 Task: Find food and drink experiences in Las Vegas, NV for a specific date.
Action: Mouse moved to (600, 114)
Screenshot: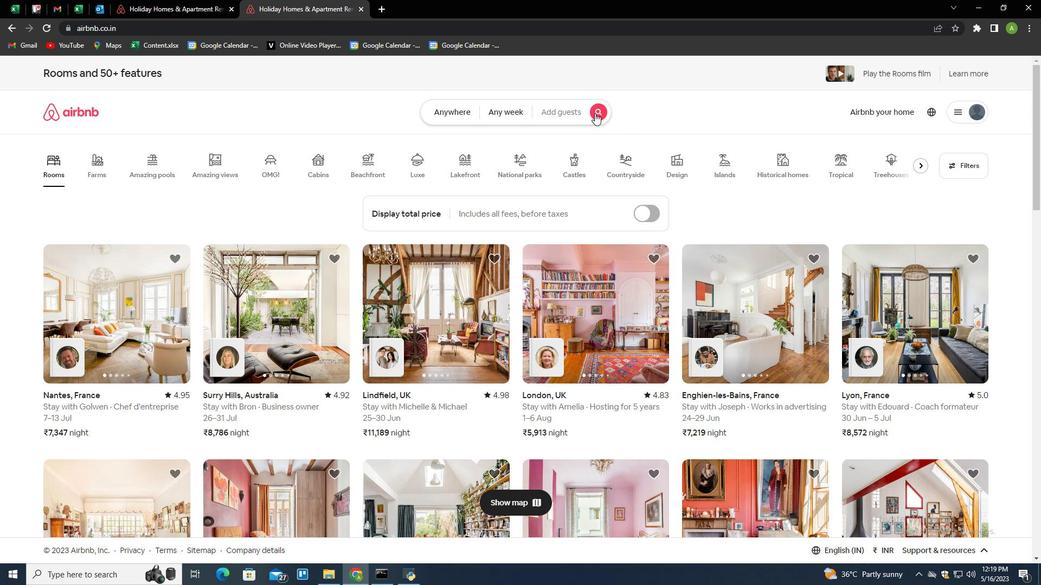 
Action: Mouse pressed left at (600, 114)
Screenshot: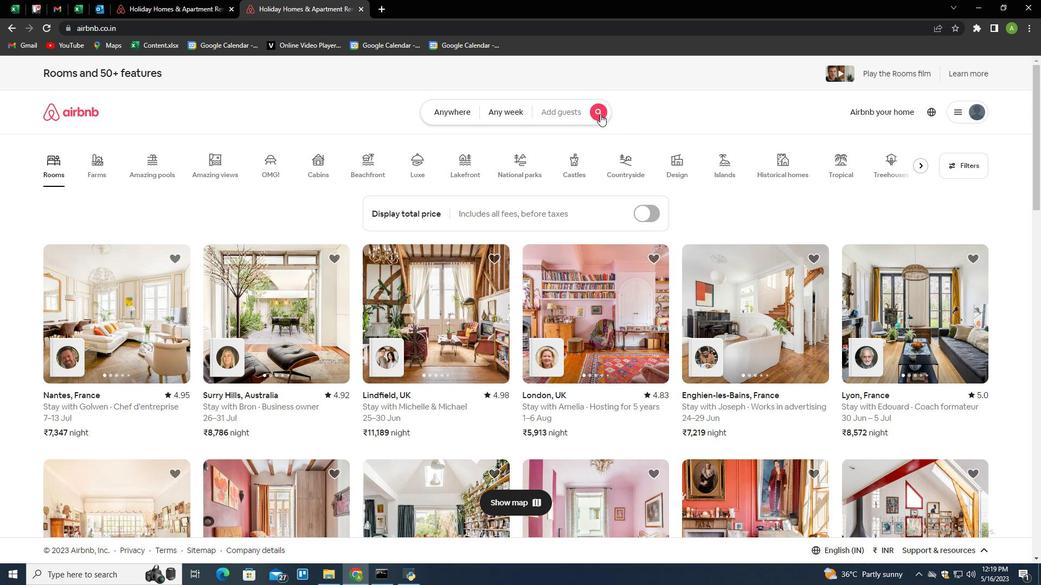 
Action: Mouse moved to (479, 113)
Screenshot: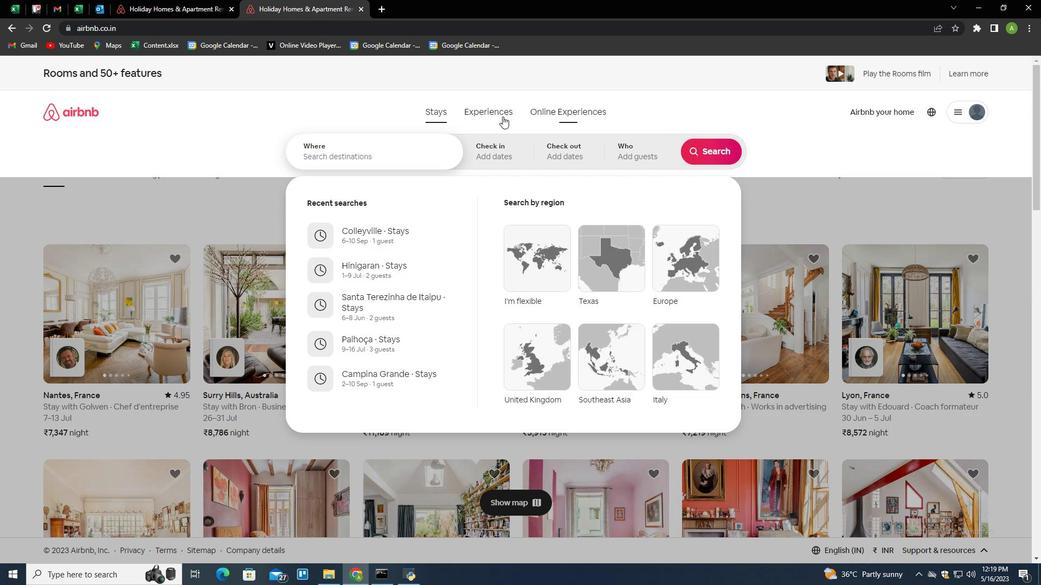 
Action: Mouse pressed left at (479, 113)
Screenshot: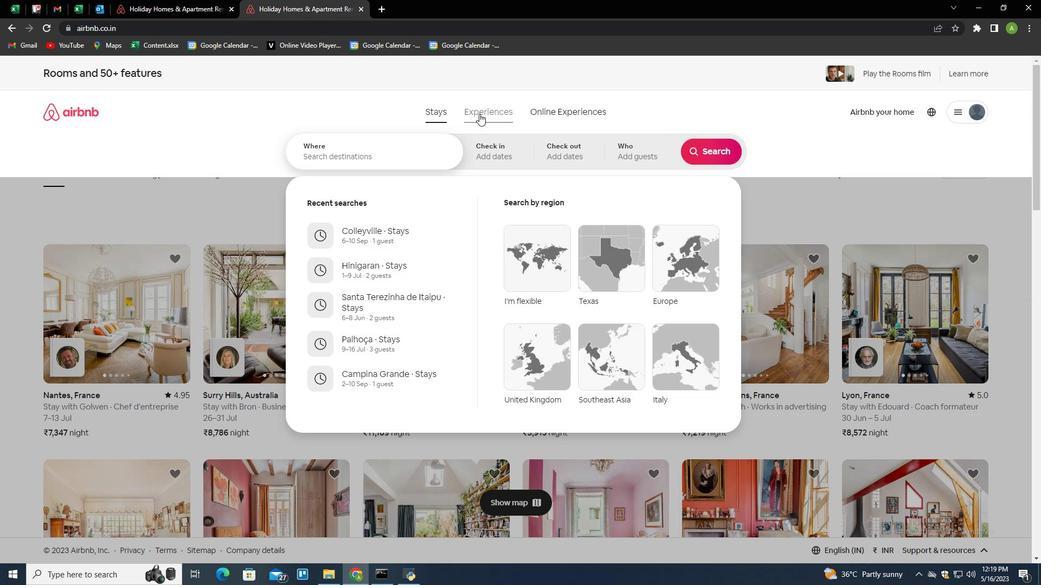 
Action: Mouse moved to (367, 156)
Screenshot: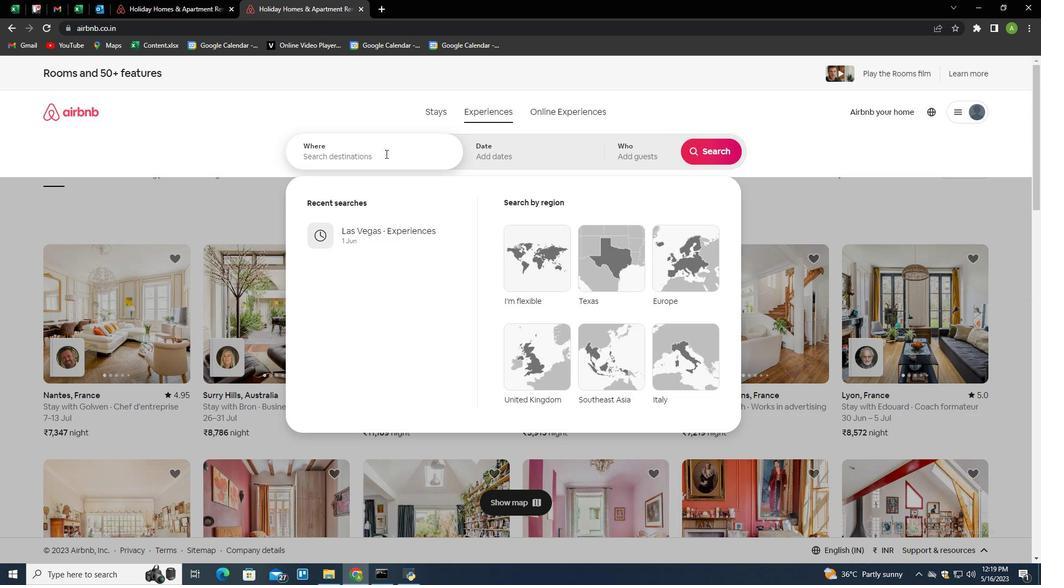 
Action: Mouse pressed left at (367, 156)
Screenshot: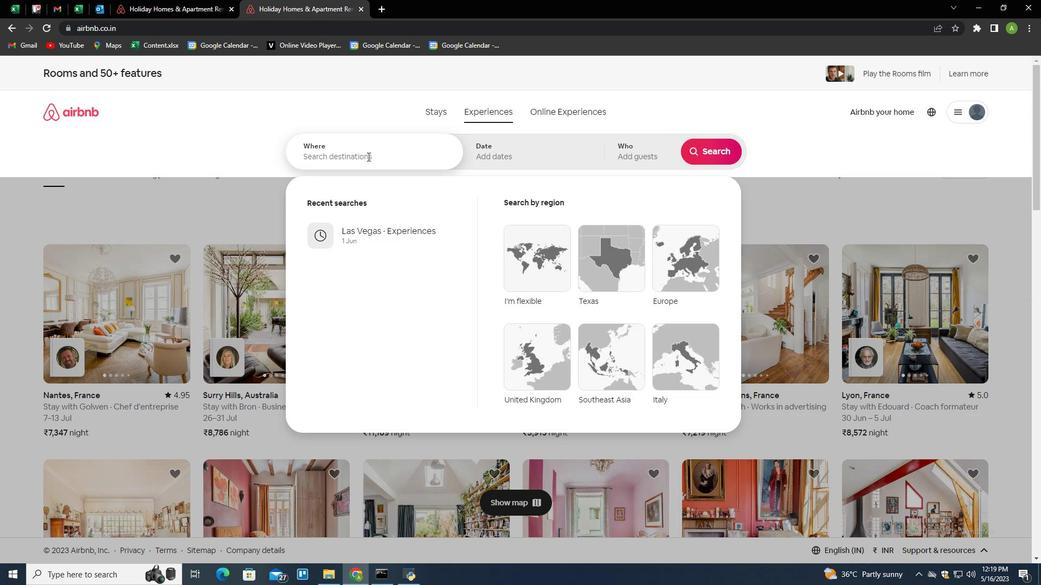 
Action: Key pressed <Key.shift><Key.shift><Key.shift><Key.shift><Key.shift><Key.shift><Key.shift><Key.shift><Key.shift><Key.shift><Key.shift><Key.shift><Key.shift>Las<Key.space><Key.shift>Vegas<Key.down><Key.enter>
Screenshot: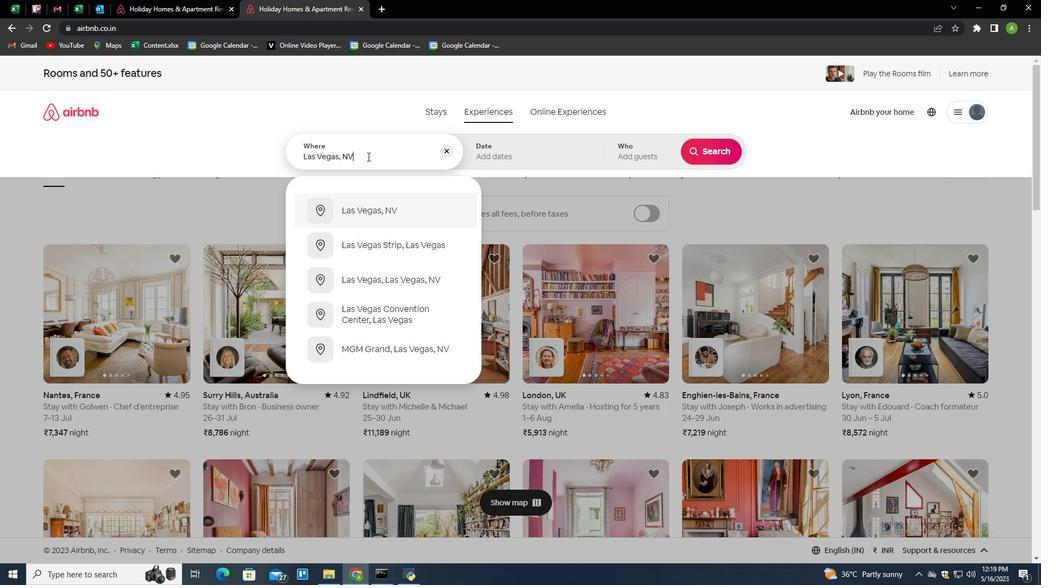 
Action: Mouse moved to (708, 207)
Screenshot: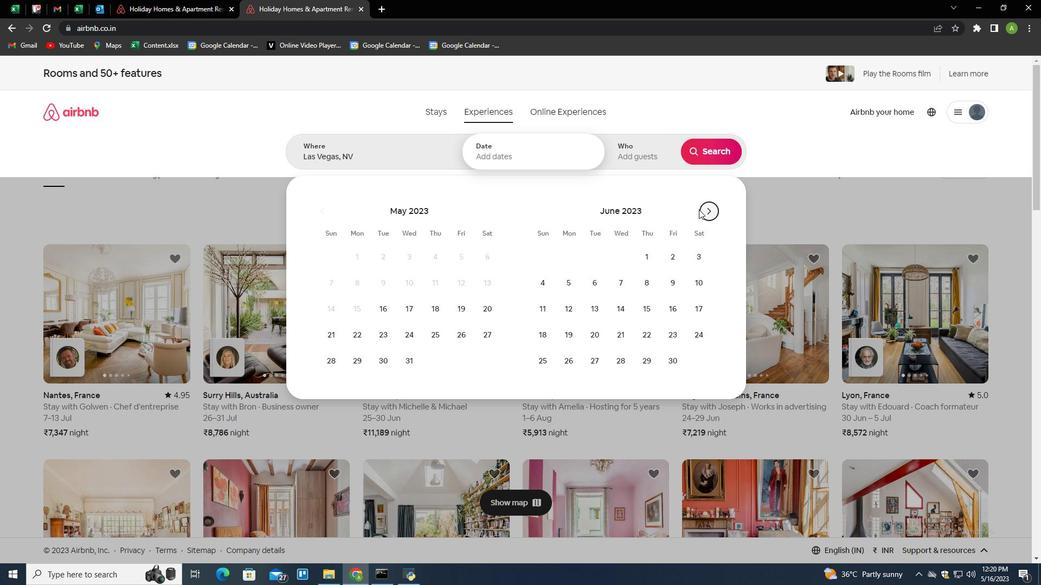 
Action: Mouse pressed left at (708, 207)
Screenshot: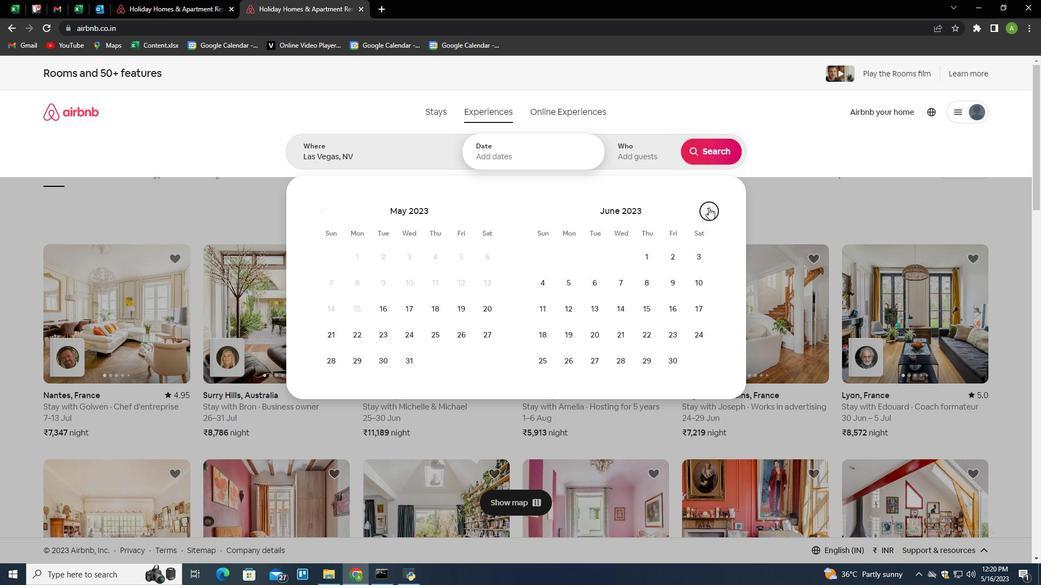 
Action: Mouse pressed left at (708, 207)
Screenshot: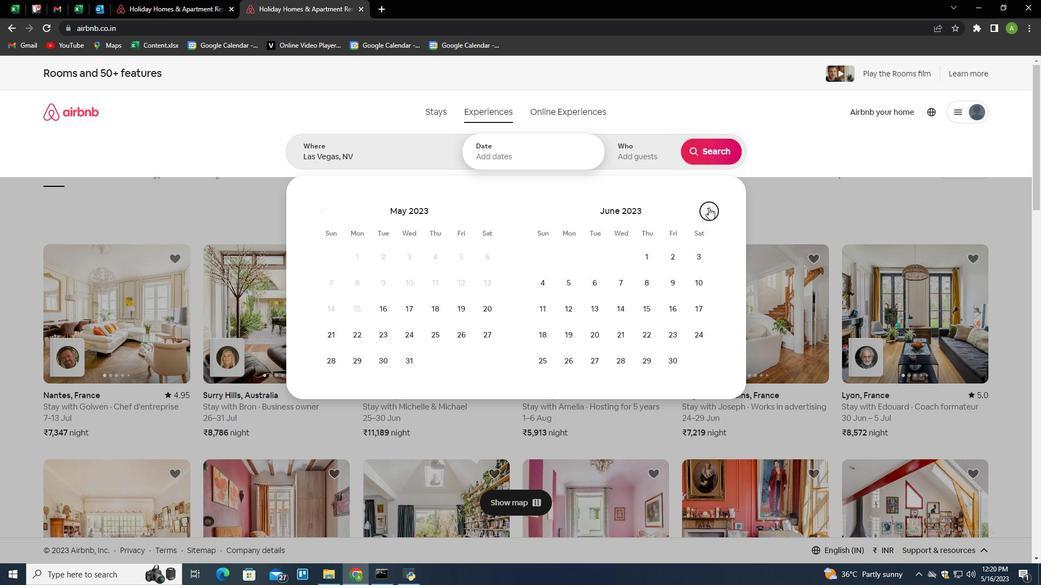 
Action: Mouse pressed left at (708, 207)
Screenshot: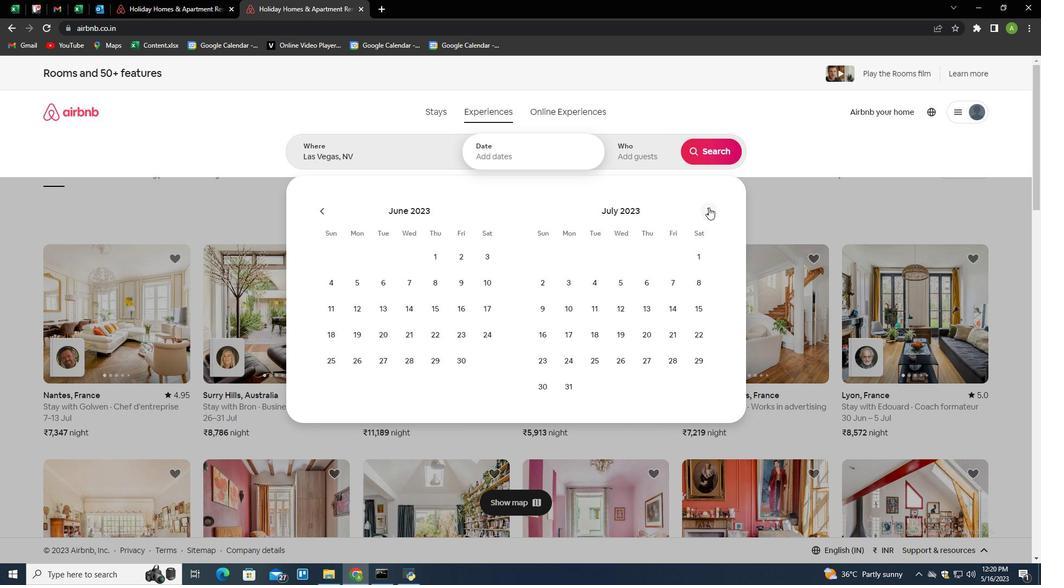 
Action: Mouse pressed left at (708, 207)
Screenshot: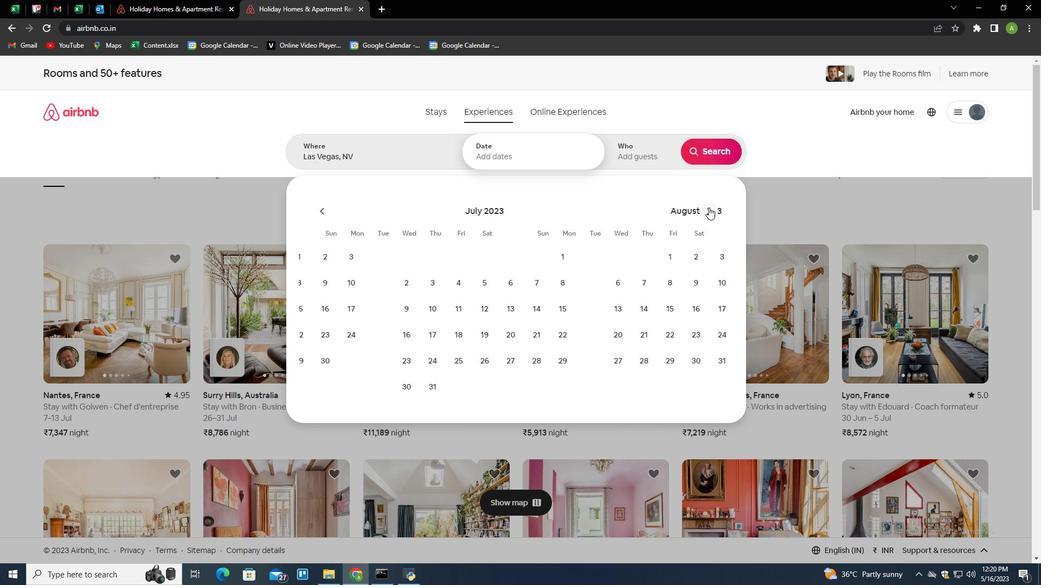 
Action: Mouse moved to (675, 278)
Screenshot: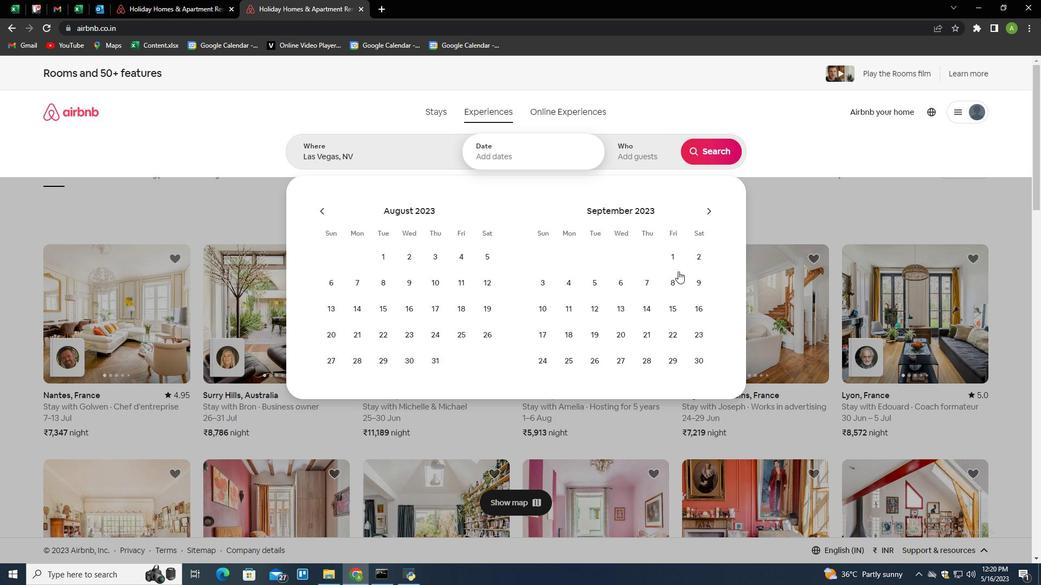 
Action: Mouse pressed left at (675, 278)
Screenshot: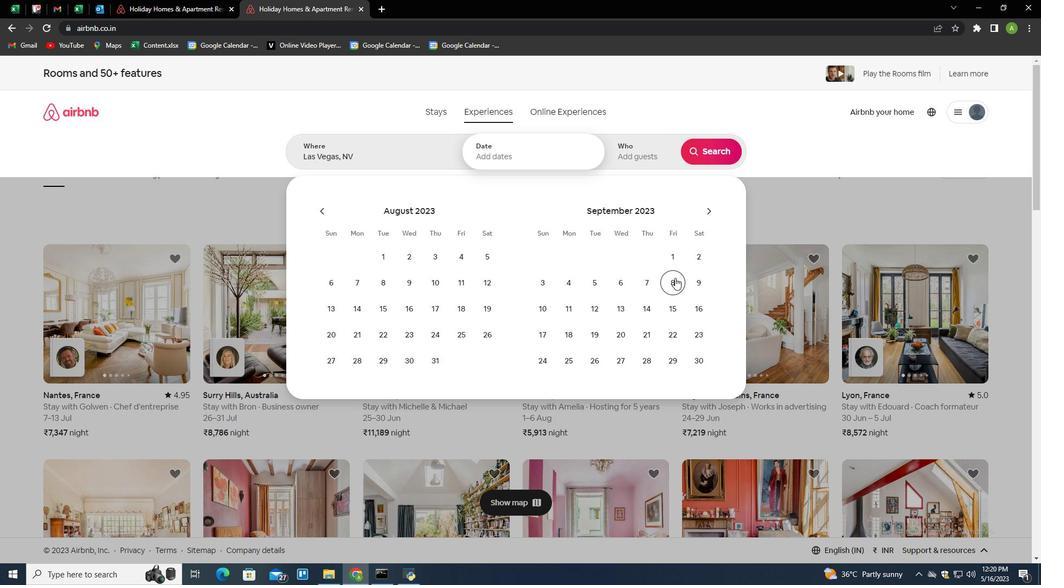 
Action: Mouse moved to (694, 150)
Screenshot: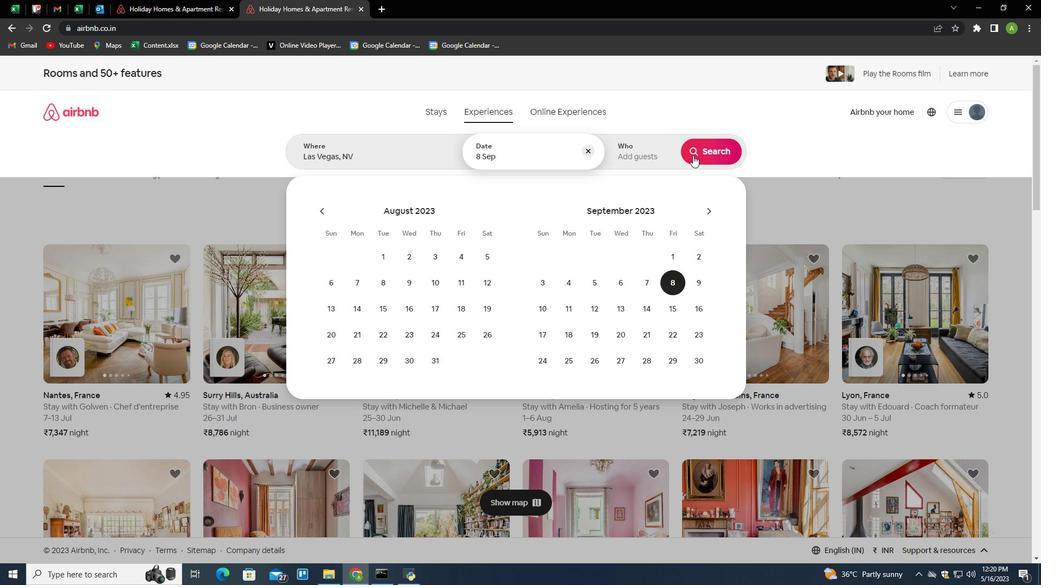 
Action: Mouse pressed left at (694, 150)
Screenshot: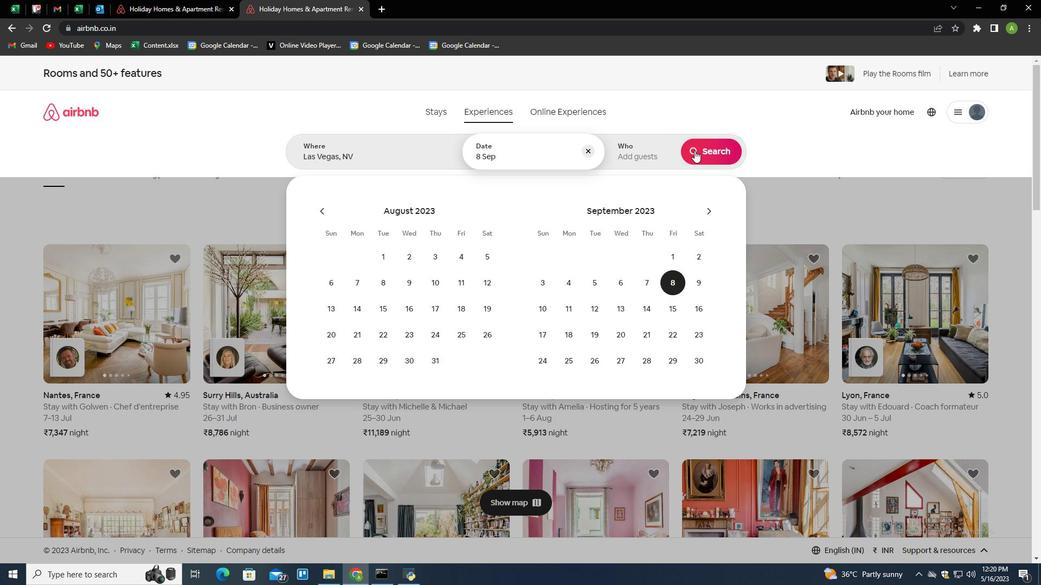 
Action: Mouse moved to (450, 124)
Screenshot: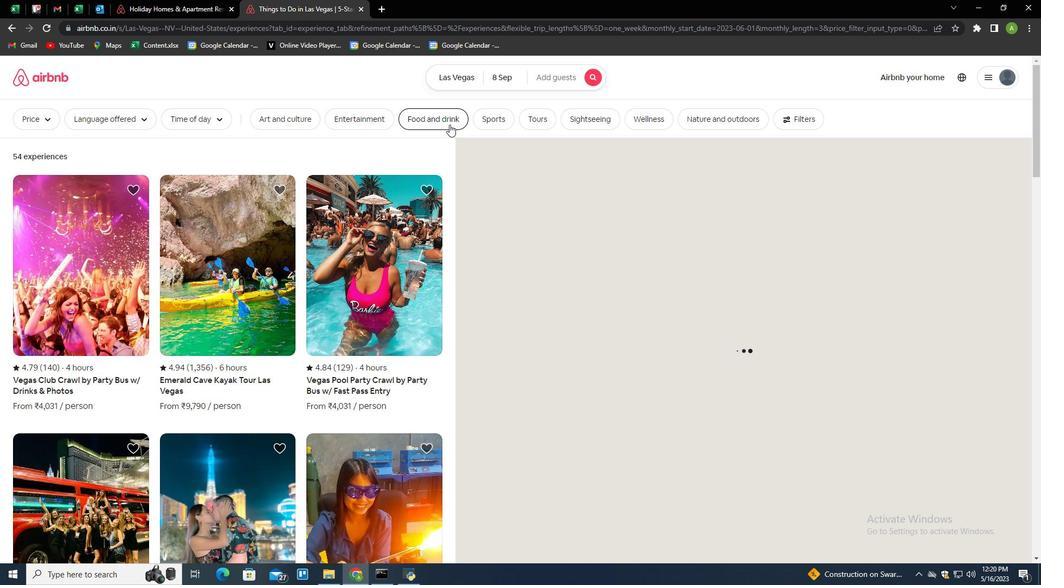 
Action: Mouse pressed left at (450, 124)
Screenshot: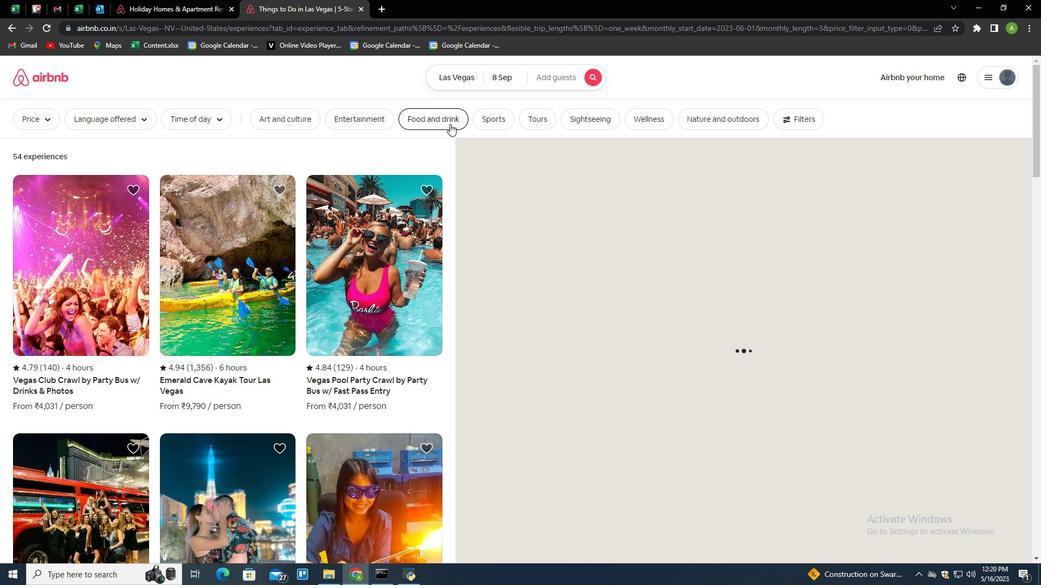
Action: Mouse moved to (355, 261)
Screenshot: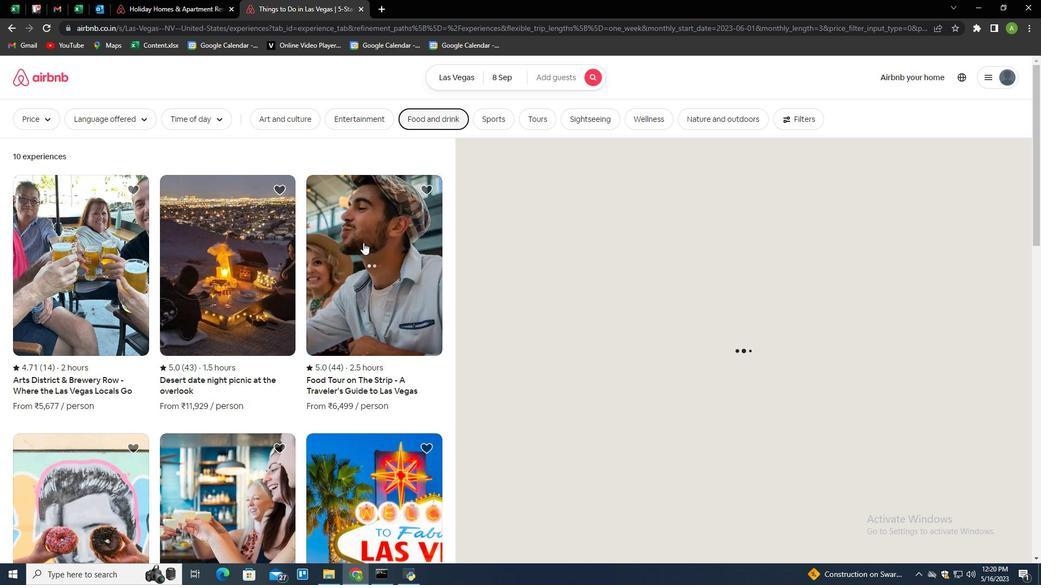 
Action: Mouse scrolled (355, 261) with delta (0, 0)
Screenshot: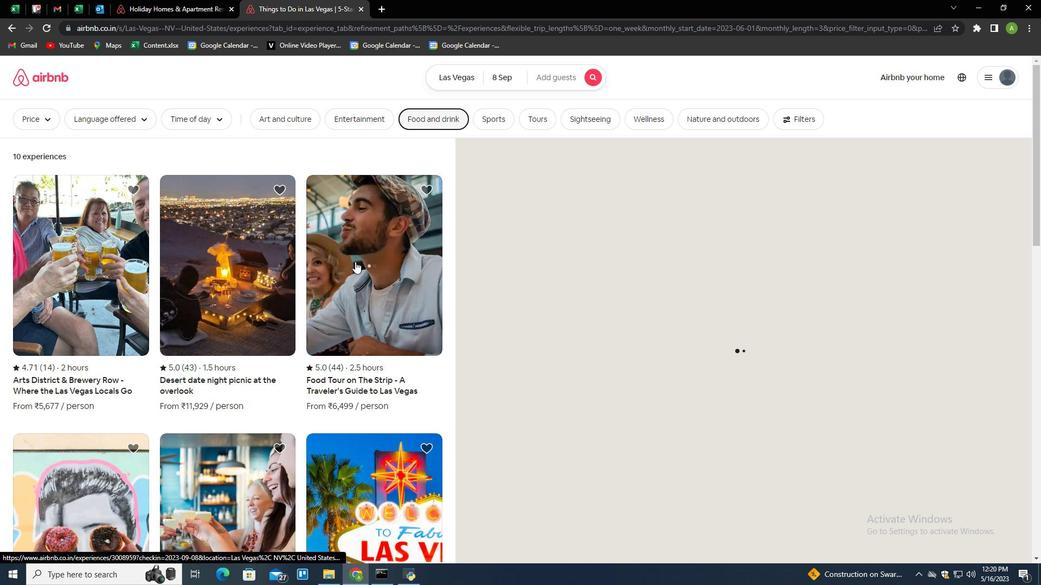
Action: Mouse scrolled (355, 261) with delta (0, 0)
Screenshot: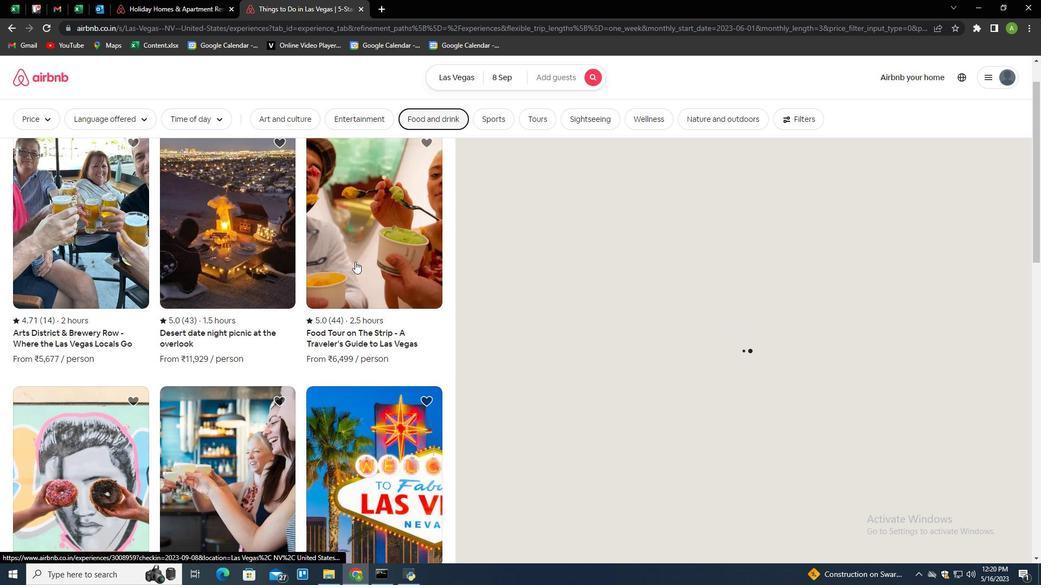 
Action: Mouse scrolled (355, 261) with delta (0, 0)
Screenshot: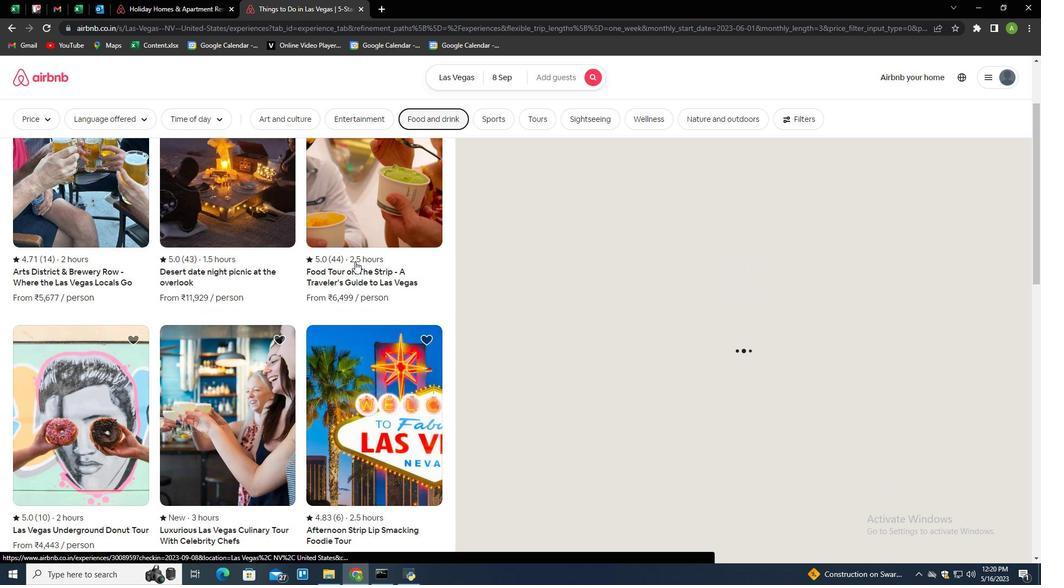 
Action: Mouse scrolled (355, 261) with delta (0, 0)
Screenshot: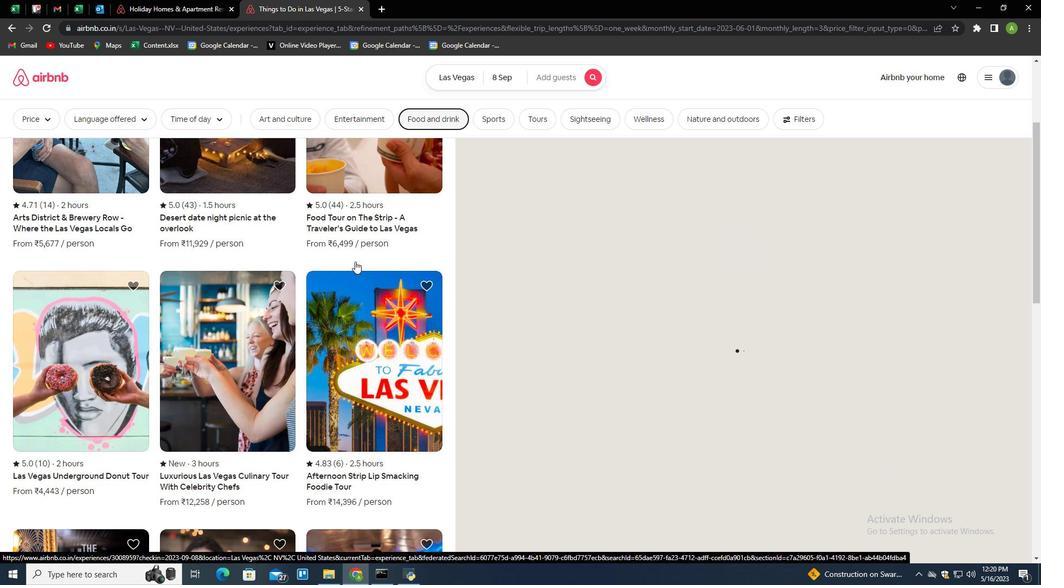 
Action: Mouse scrolled (355, 261) with delta (0, 0)
Screenshot: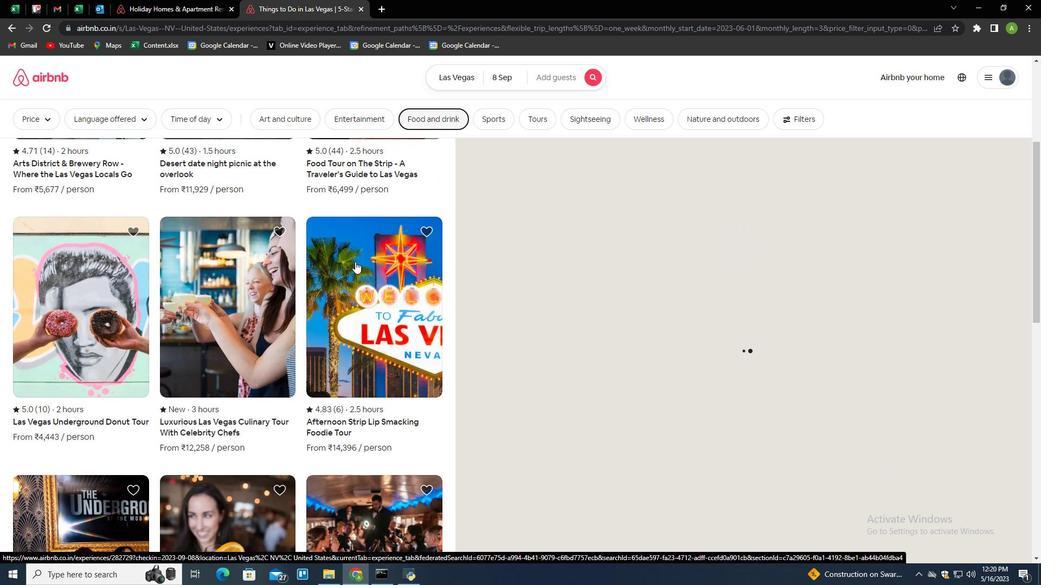
Action: Mouse scrolled (355, 261) with delta (0, 0)
Screenshot: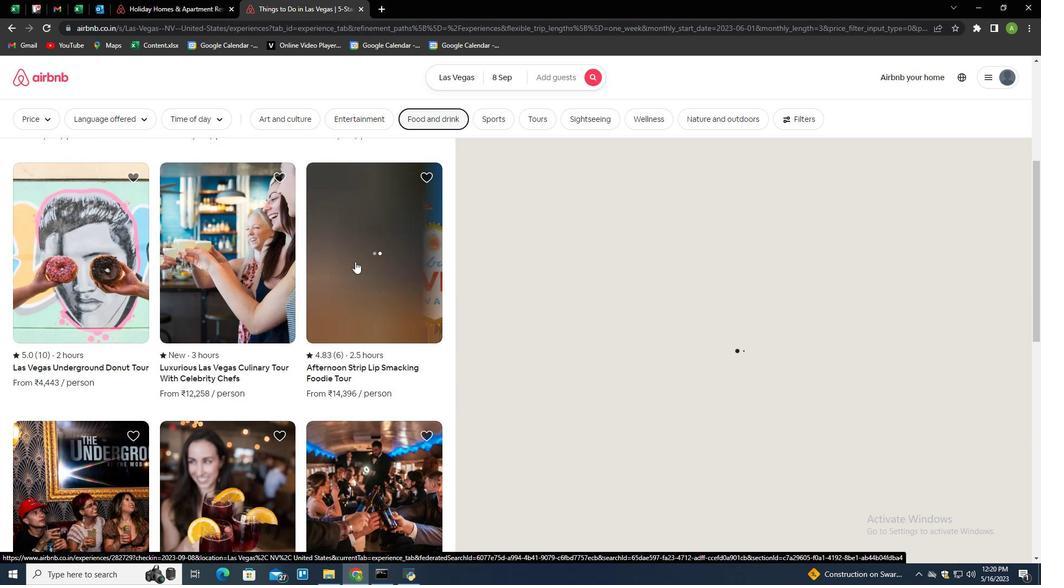 
Action: Mouse scrolled (355, 261) with delta (0, 0)
Screenshot: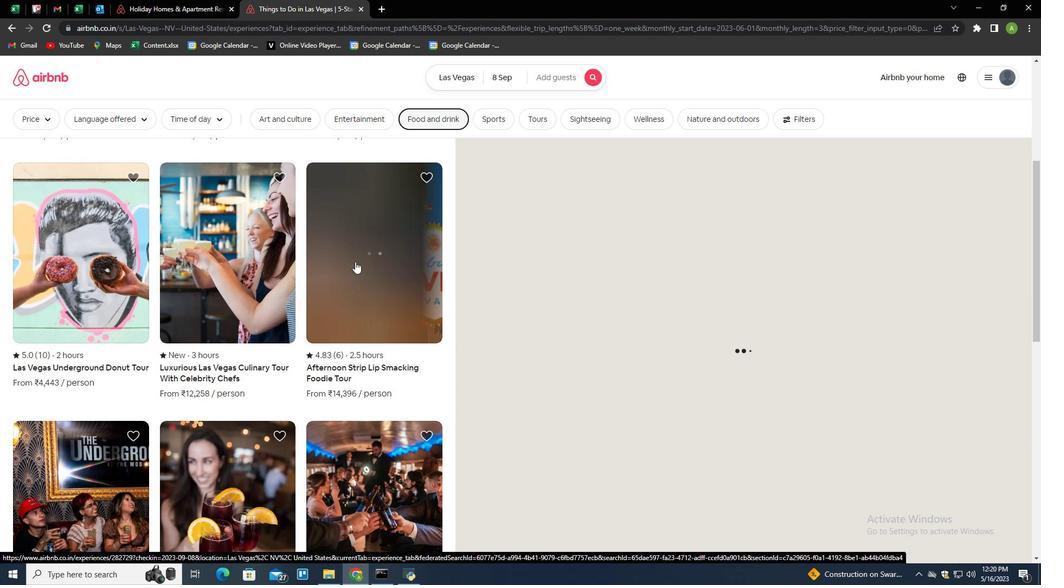 
Action: Mouse scrolled (355, 261) with delta (0, 0)
Screenshot: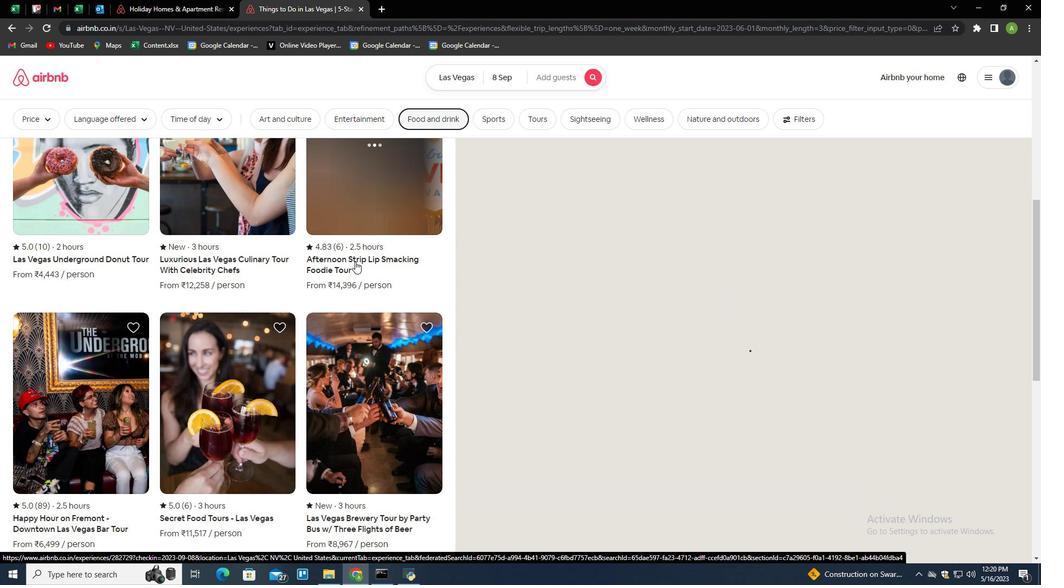 
Action: Mouse scrolled (355, 261) with delta (0, 0)
Screenshot: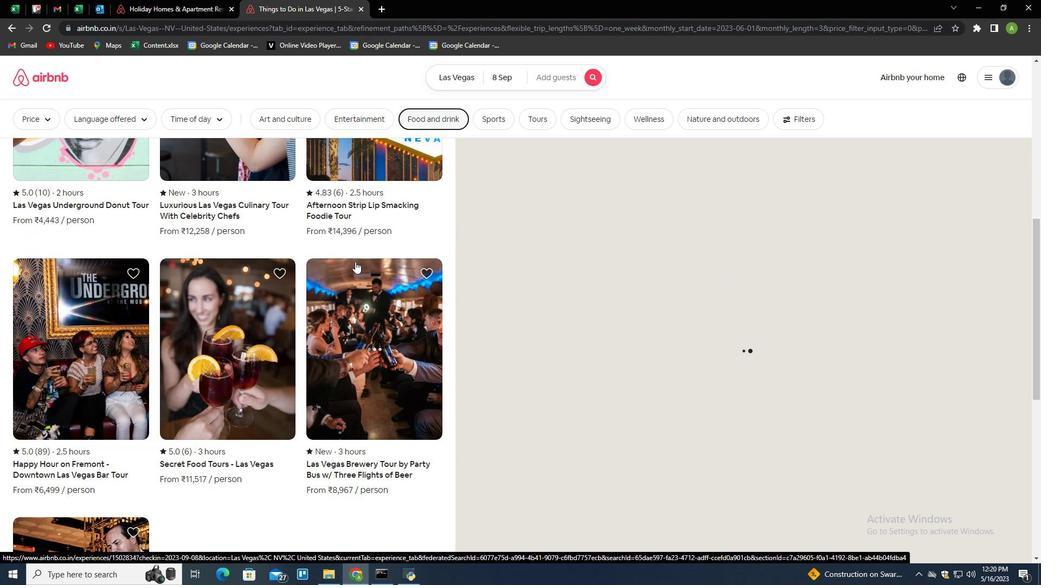 
Action: Mouse scrolled (355, 261) with delta (0, 0)
Screenshot: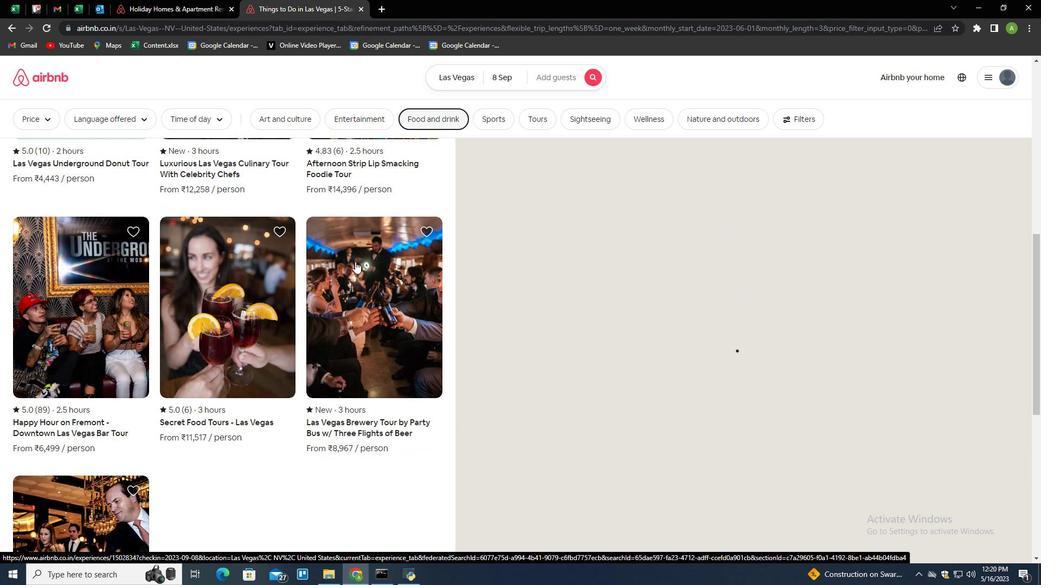 
Action: Mouse scrolled (355, 261) with delta (0, 0)
Screenshot: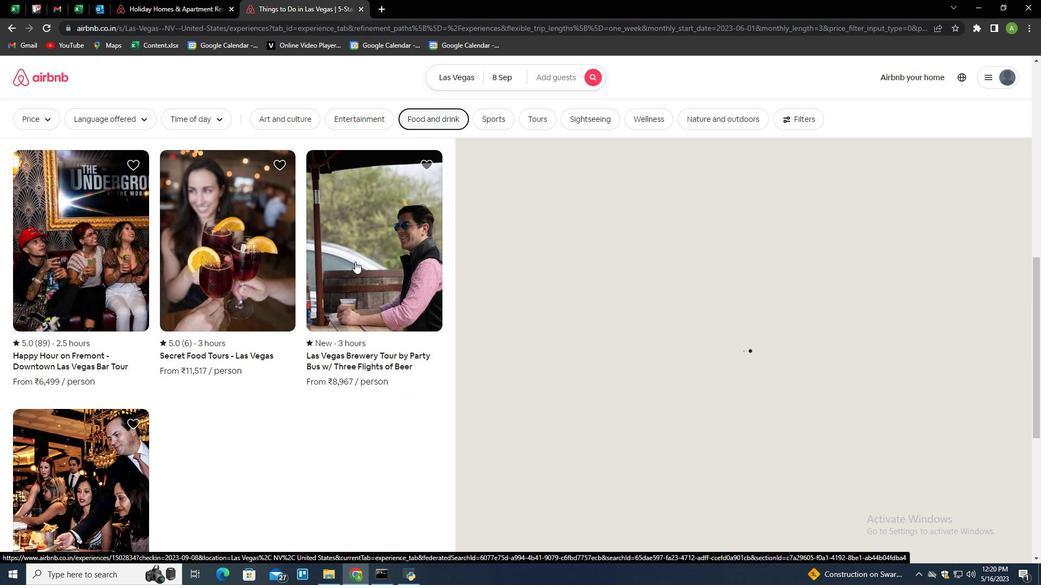 
Action: Mouse scrolled (355, 261) with delta (0, 0)
Screenshot: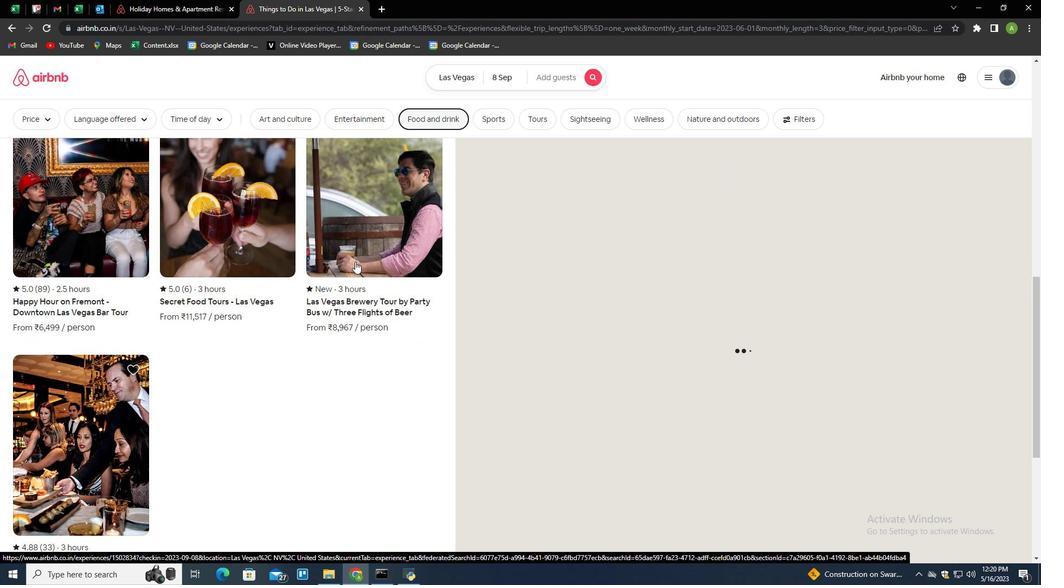 
Action: Mouse scrolled (355, 261) with delta (0, 0)
Screenshot: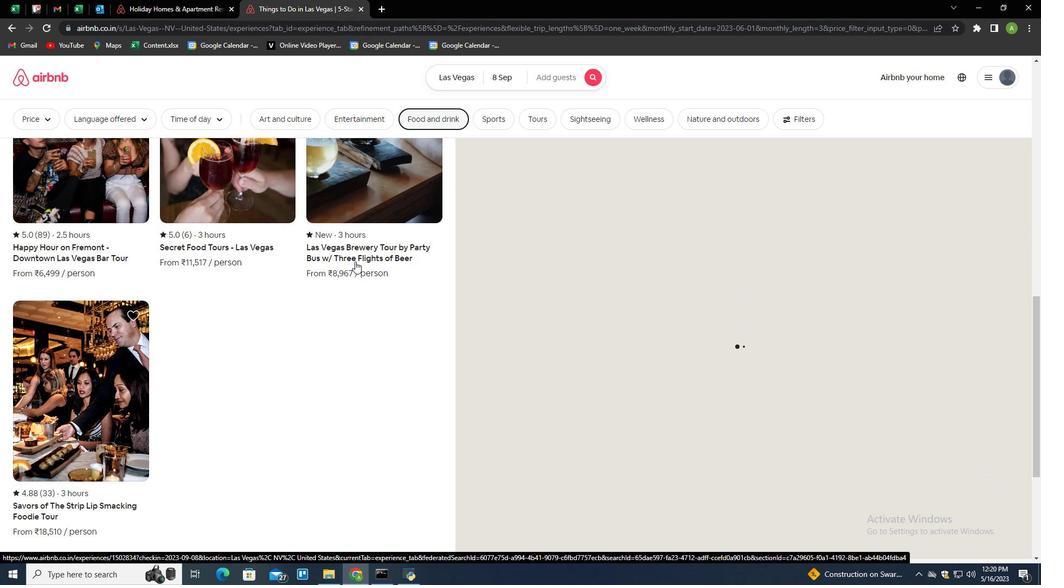 
Action: Mouse scrolled (355, 261) with delta (0, 0)
Screenshot: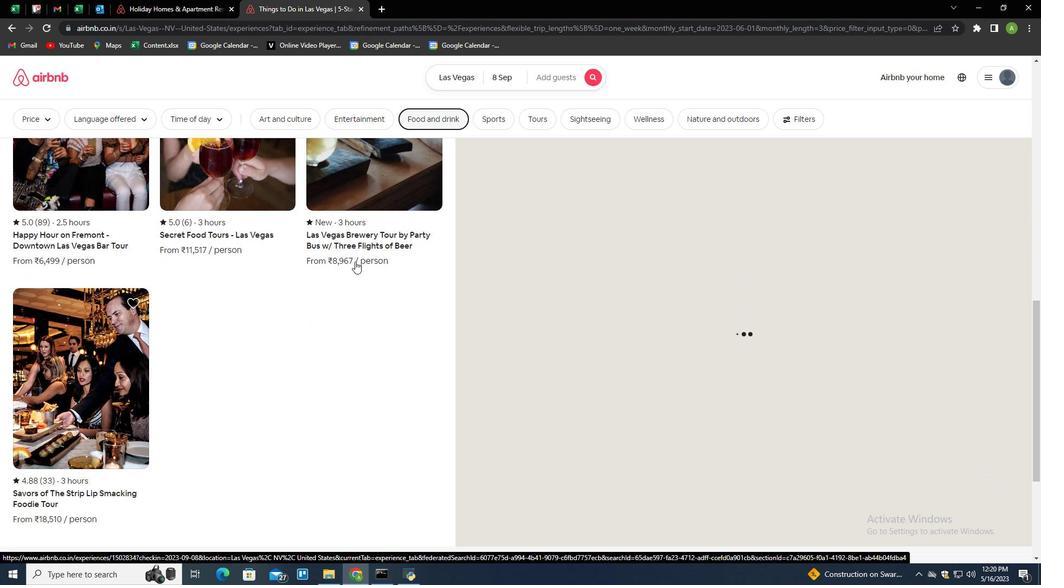 
